 Task: Create a due date automation trigger when advanced on, on the wednesday of the week a card is due add dates starting in less than 1 working days at 11:00 AM.
Action: Mouse moved to (965, 77)
Screenshot: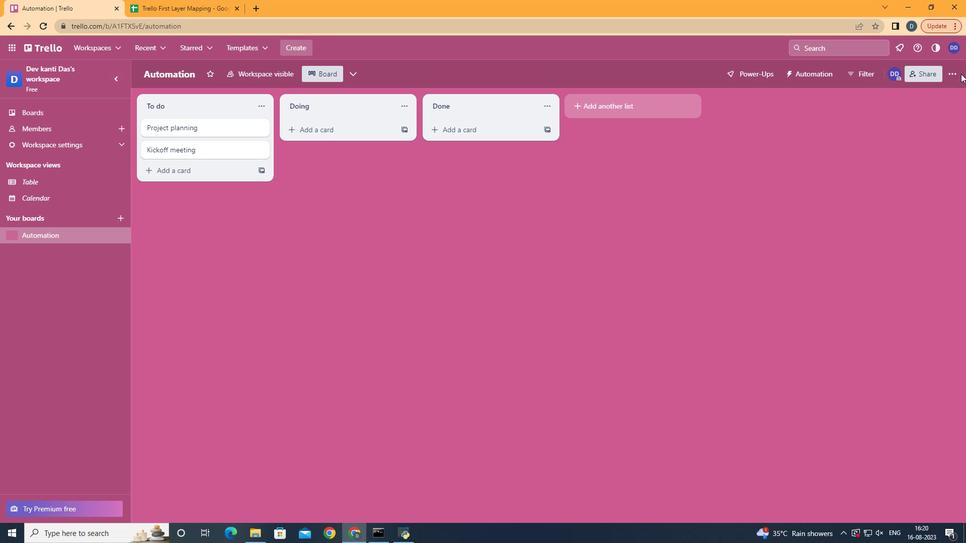 
Action: Mouse pressed left at (965, 77)
Screenshot: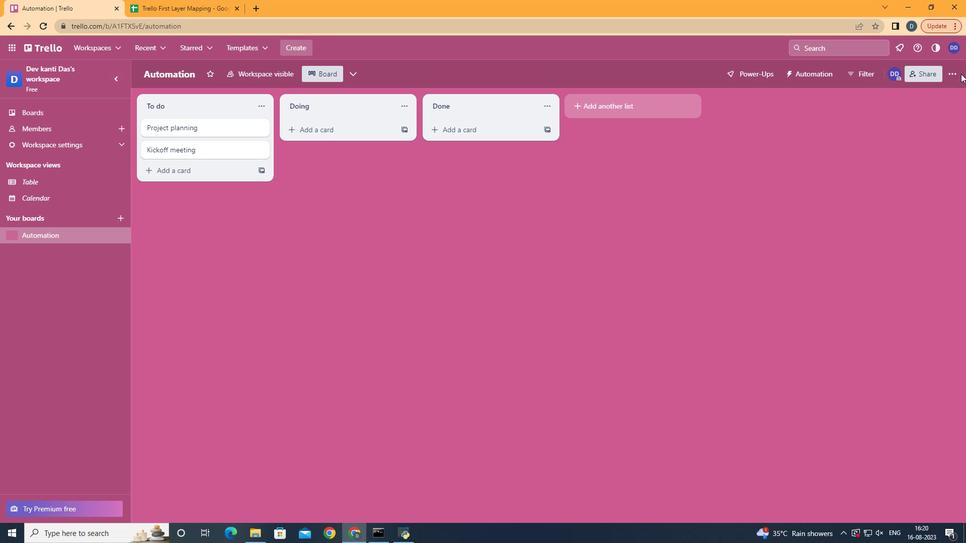 
Action: Mouse moved to (956, 80)
Screenshot: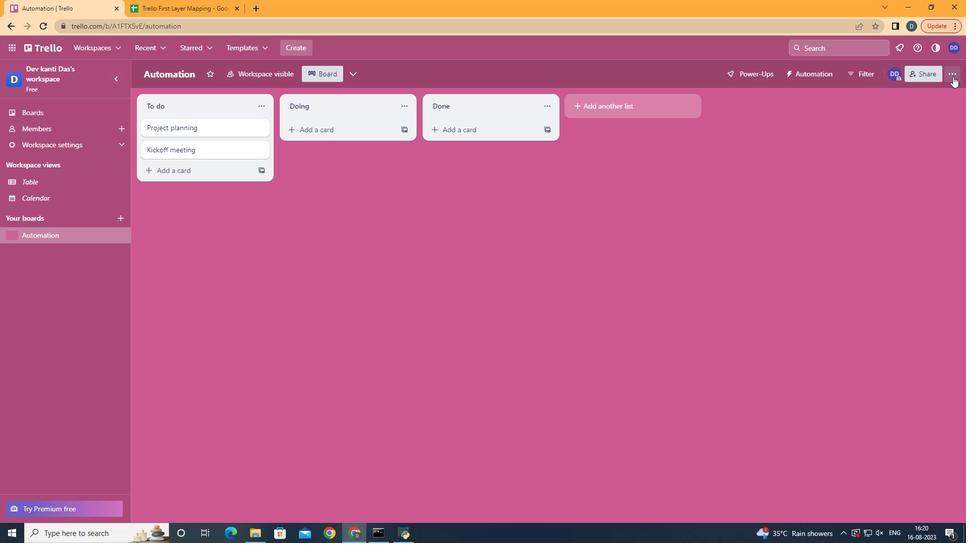 
Action: Mouse pressed left at (956, 80)
Screenshot: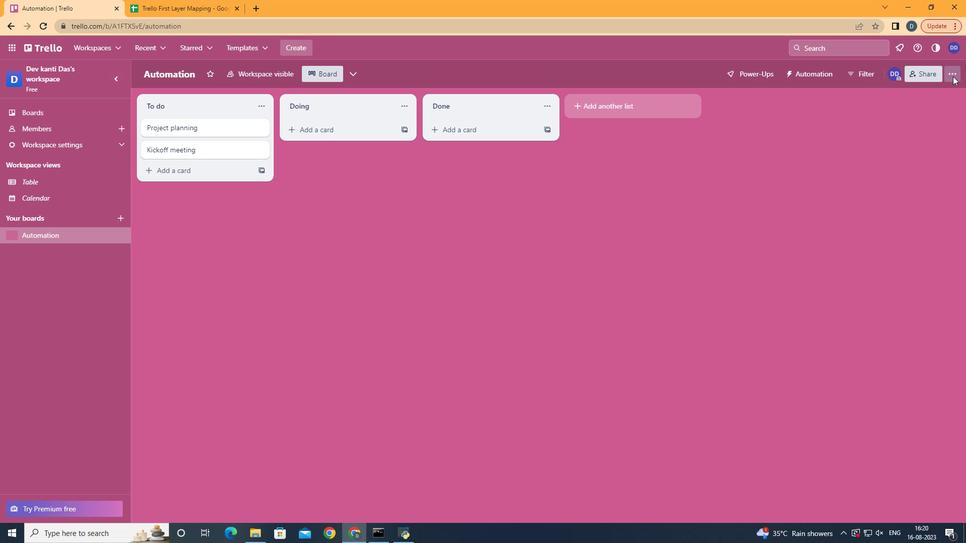 
Action: Mouse moved to (905, 213)
Screenshot: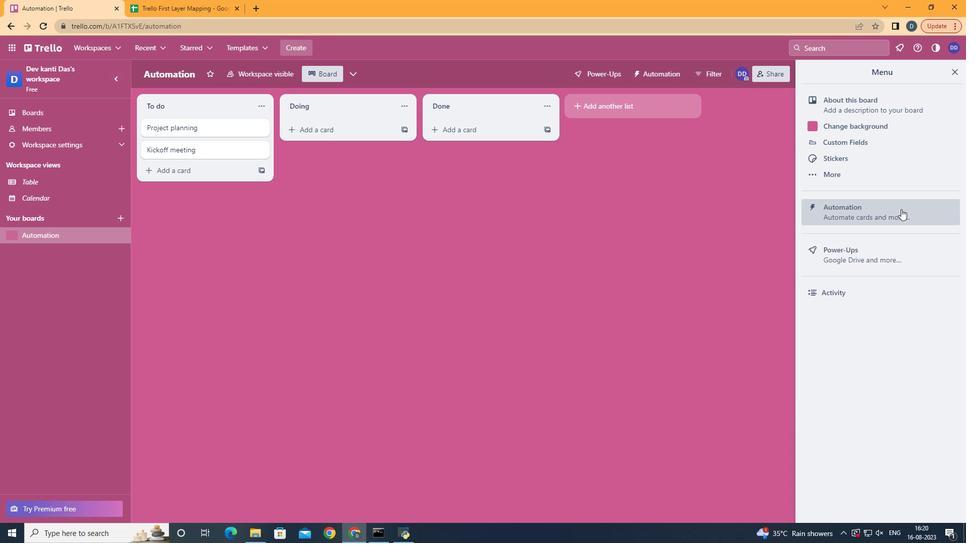 
Action: Mouse pressed left at (905, 213)
Screenshot: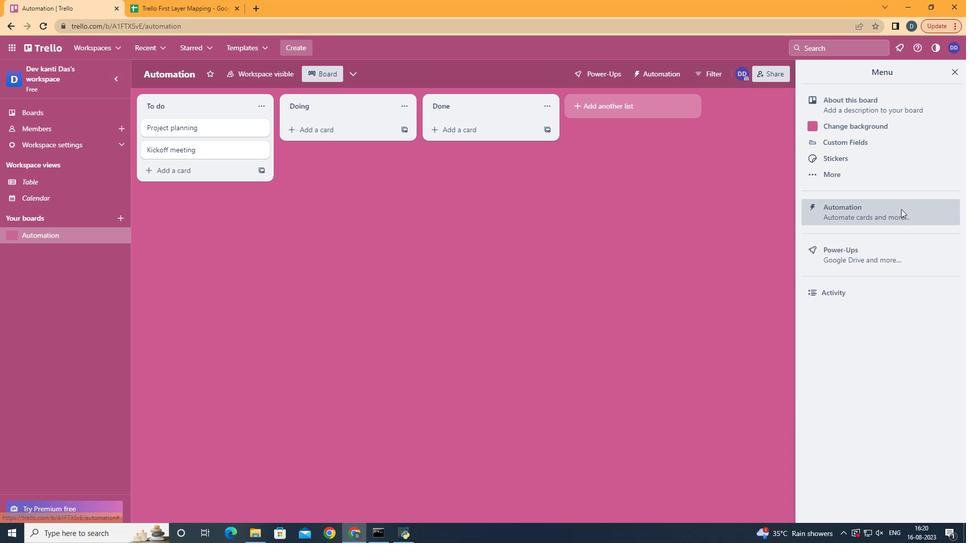
Action: Mouse moved to (189, 213)
Screenshot: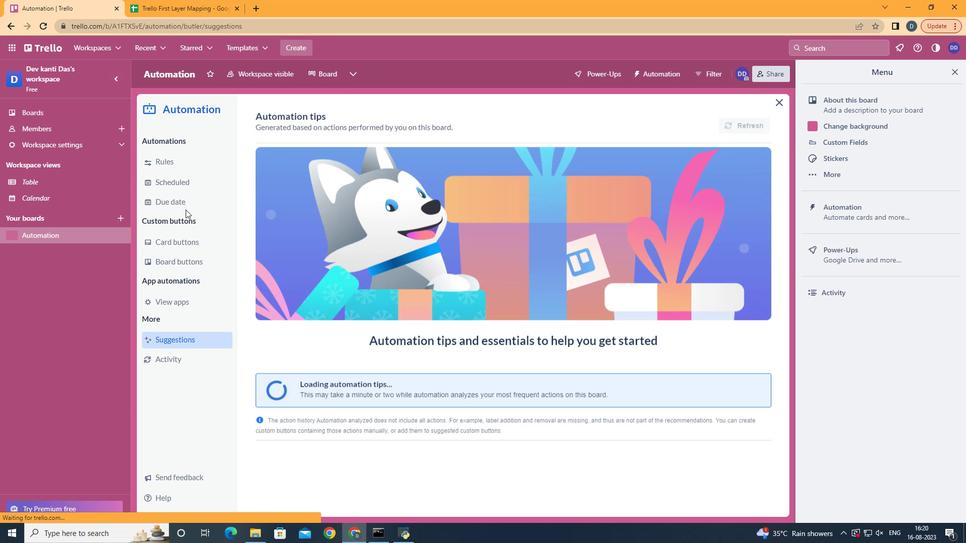 
Action: Mouse pressed left at (189, 213)
Screenshot: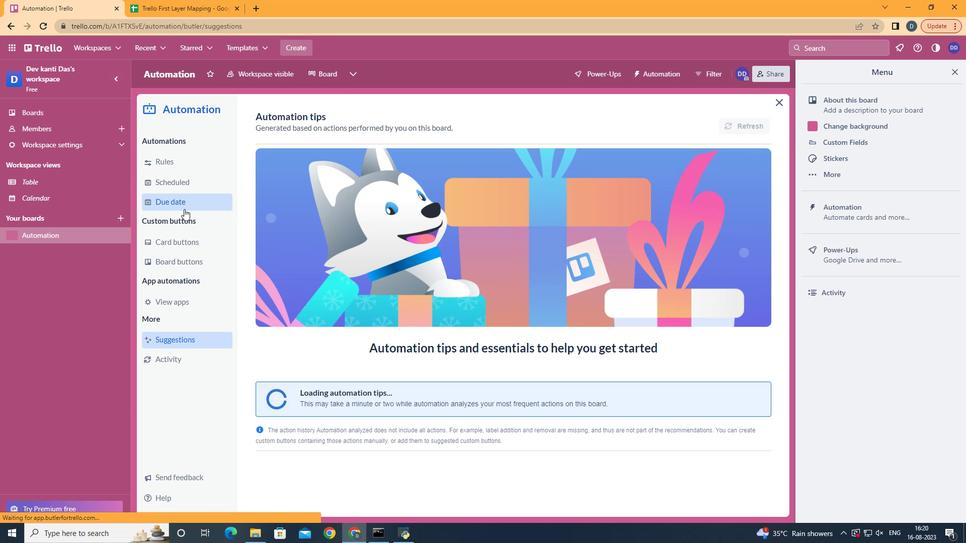 
Action: Mouse moved to (714, 124)
Screenshot: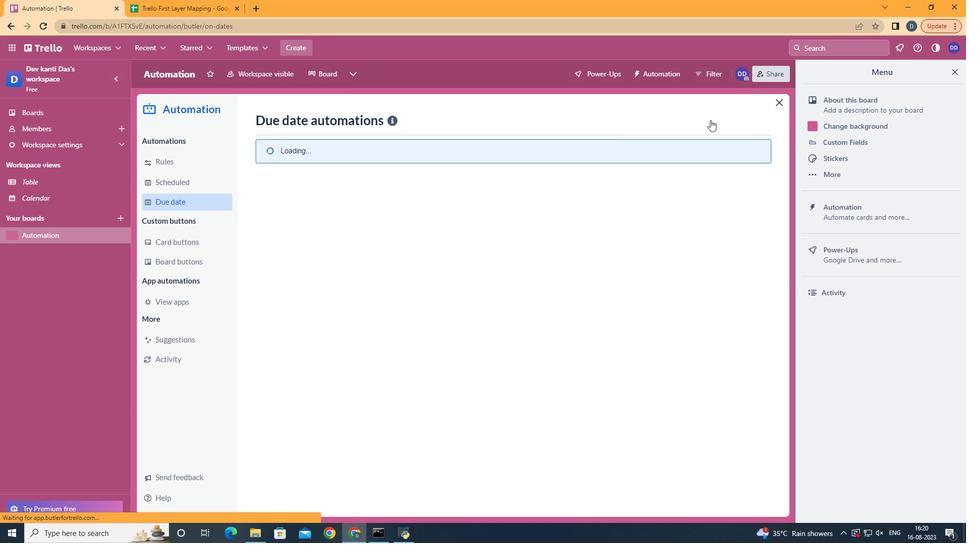 
Action: Mouse pressed left at (714, 124)
Screenshot: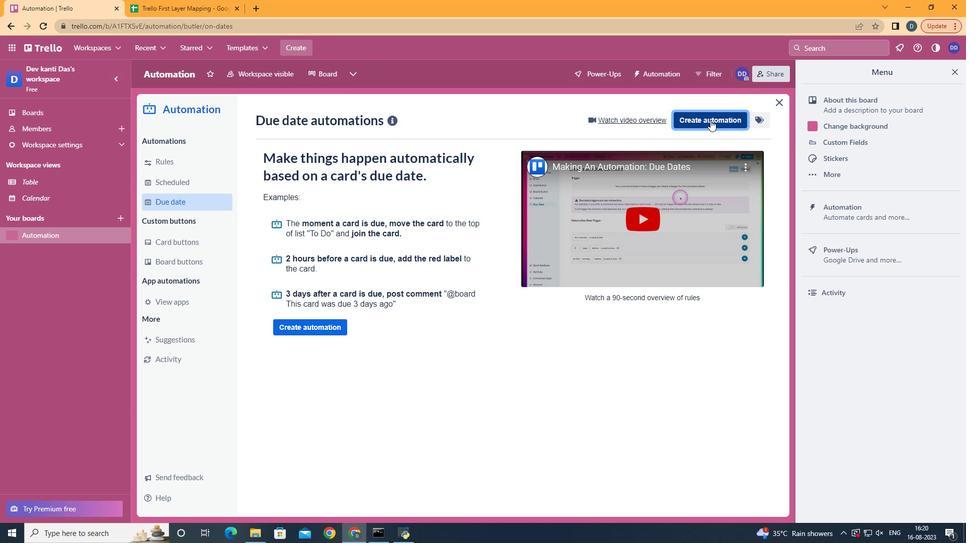 
Action: Mouse moved to (532, 217)
Screenshot: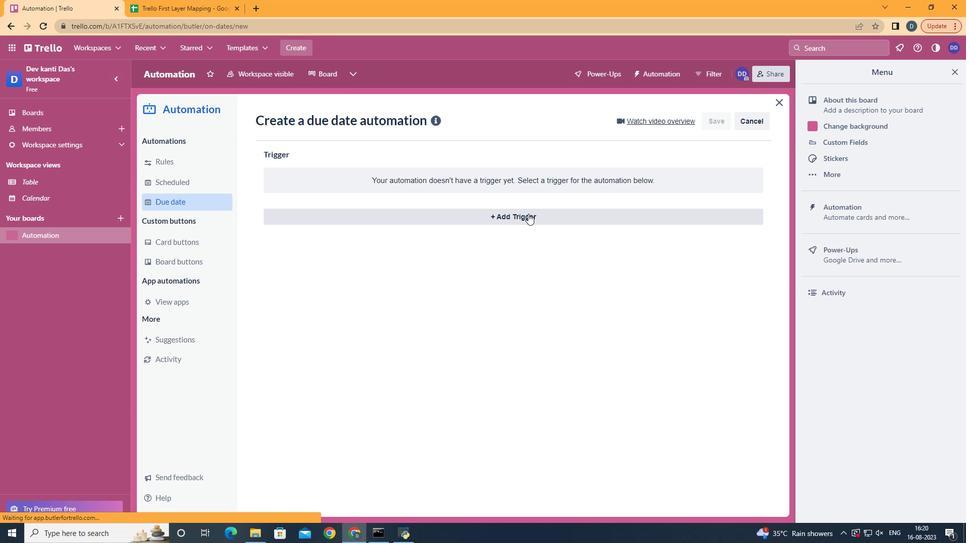 
Action: Mouse pressed left at (532, 217)
Screenshot: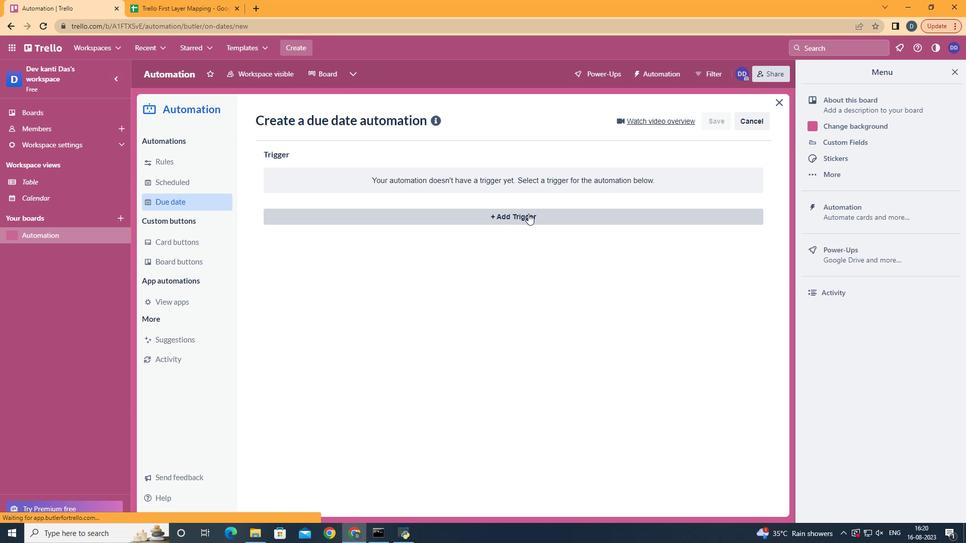 
Action: Mouse moved to (338, 307)
Screenshot: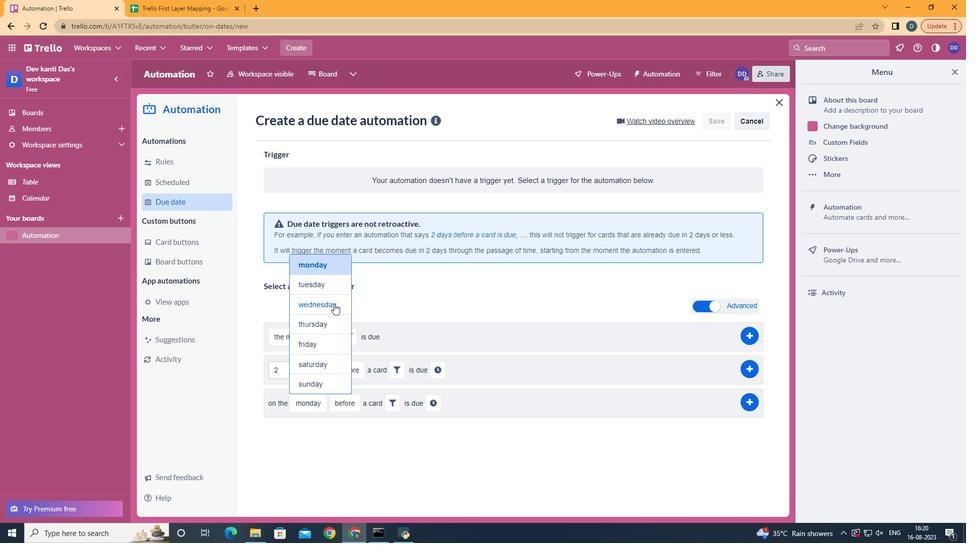 
Action: Mouse pressed left at (338, 307)
Screenshot: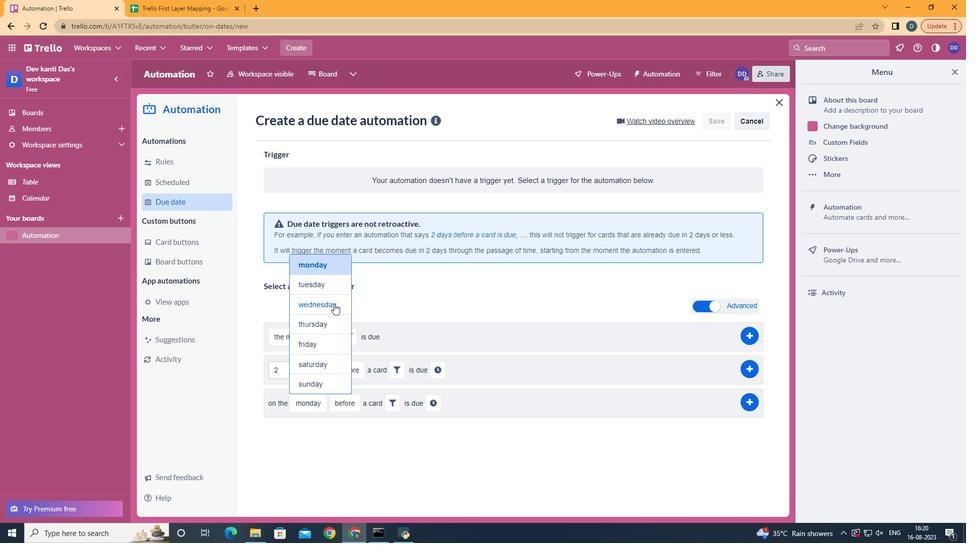 
Action: Mouse moved to (377, 470)
Screenshot: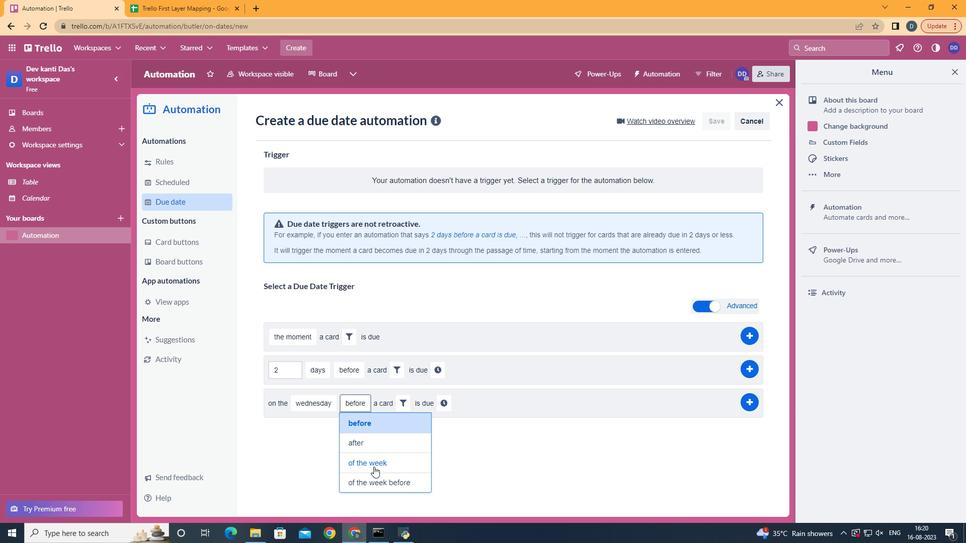 
Action: Mouse pressed left at (377, 470)
Screenshot: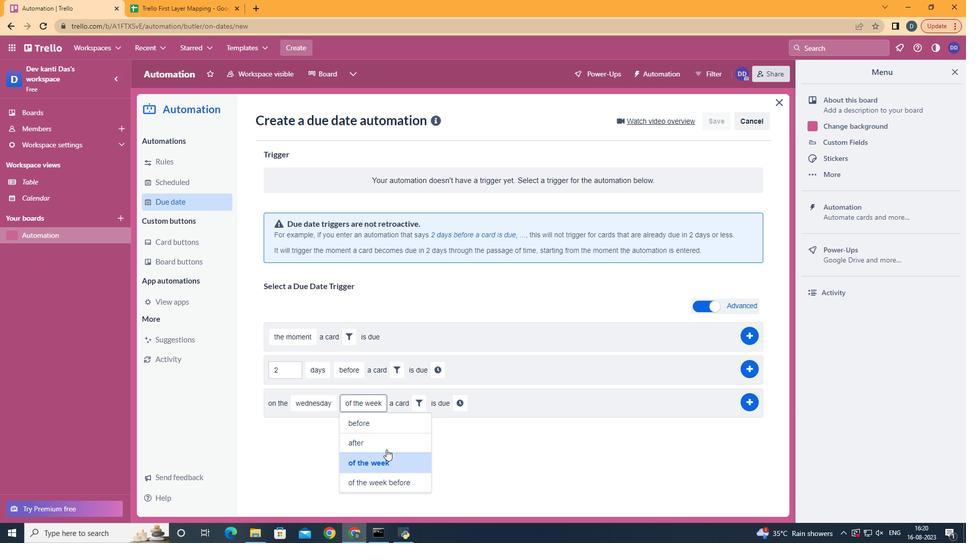 
Action: Mouse moved to (415, 411)
Screenshot: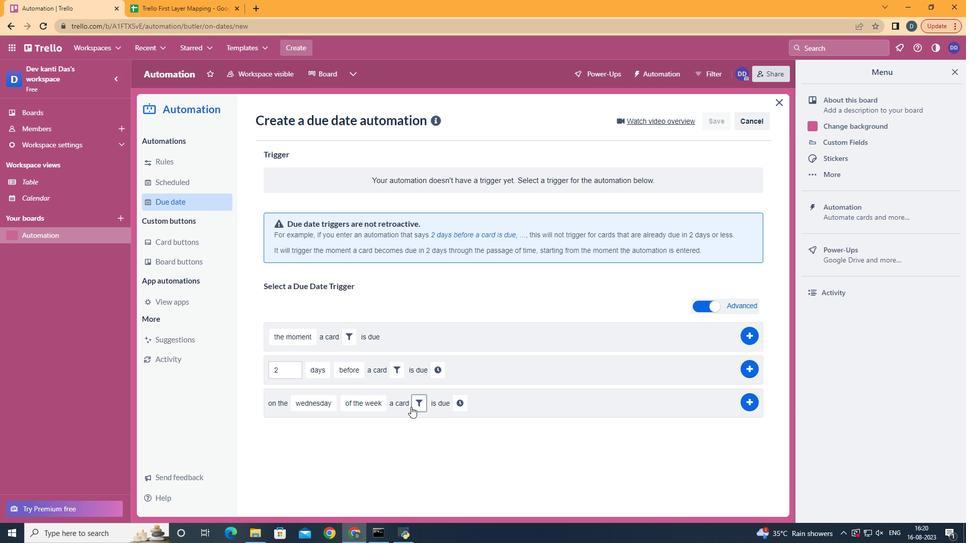 
Action: Mouse pressed left at (415, 411)
Screenshot: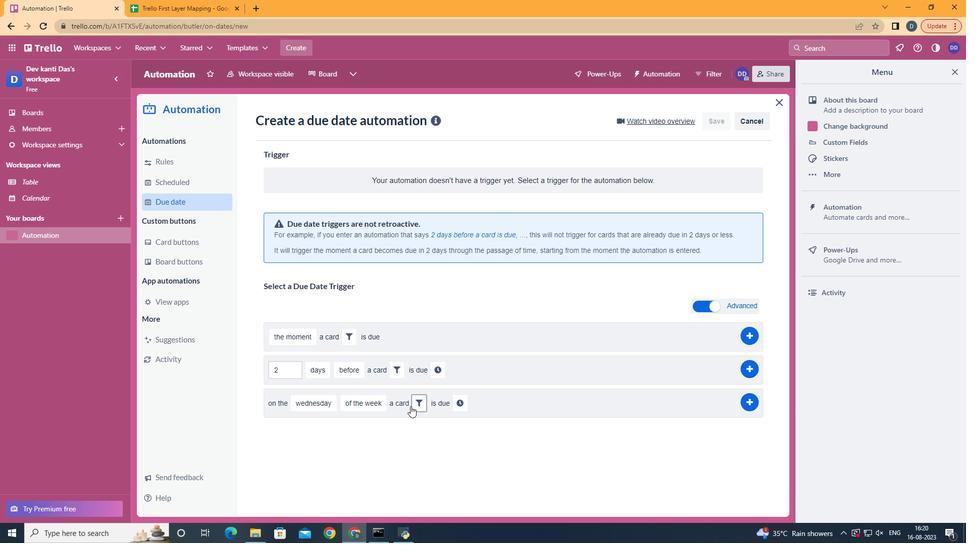 
Action: Mouse moved to (478, 438)
Screenshot: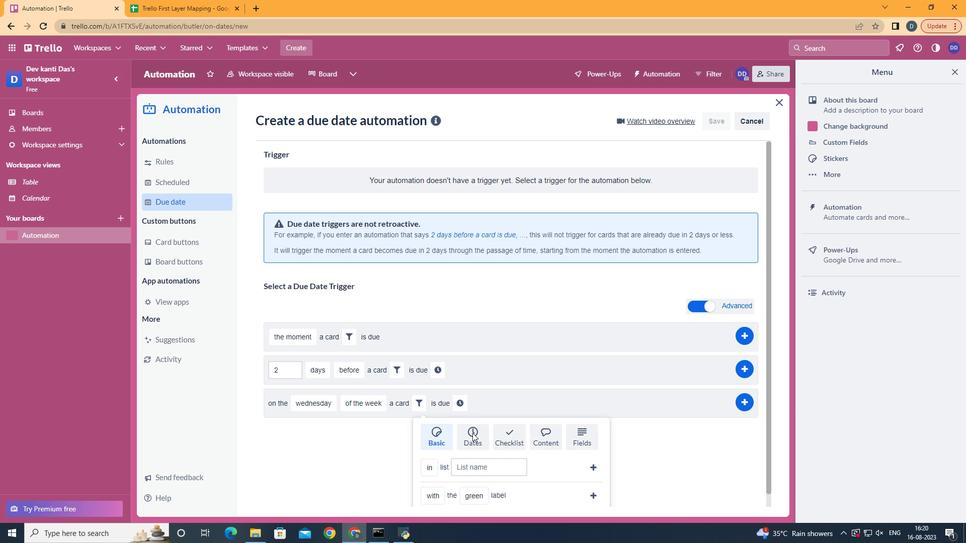 
Action: Mouse pressed left at (478, 438)
Screenshot: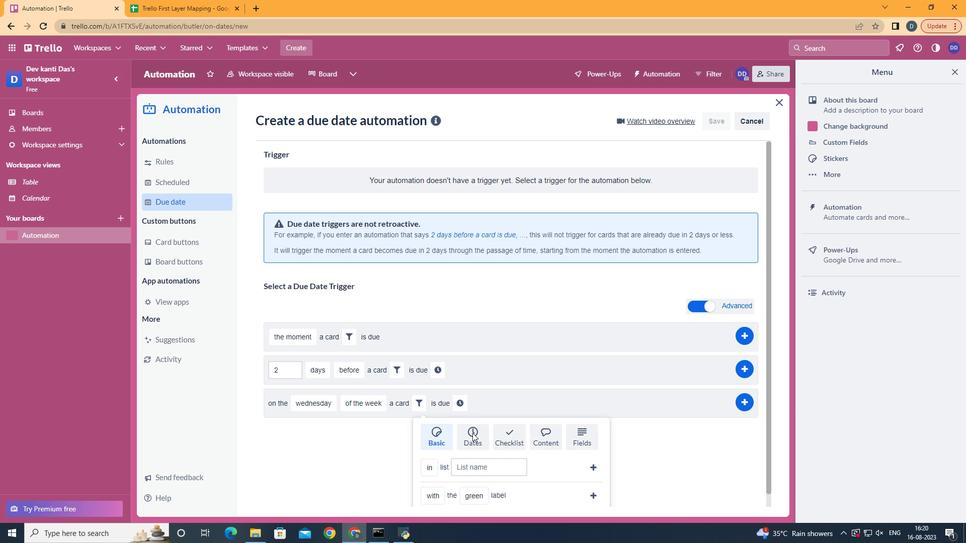 
Action: Mouse moved to (473, 435)
Screenshot: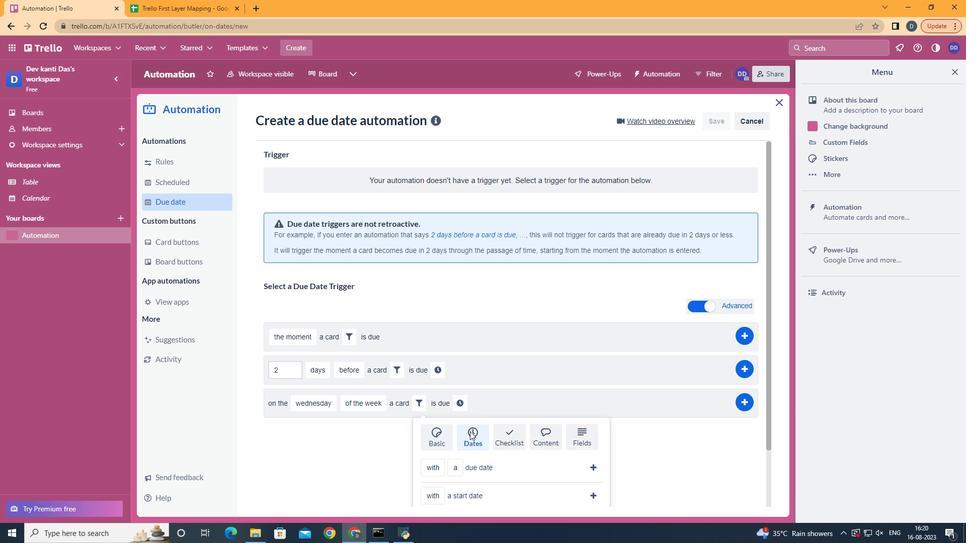 
Action: Mouse scrolled (473, 435) with delta (0, 0)
Screenshot: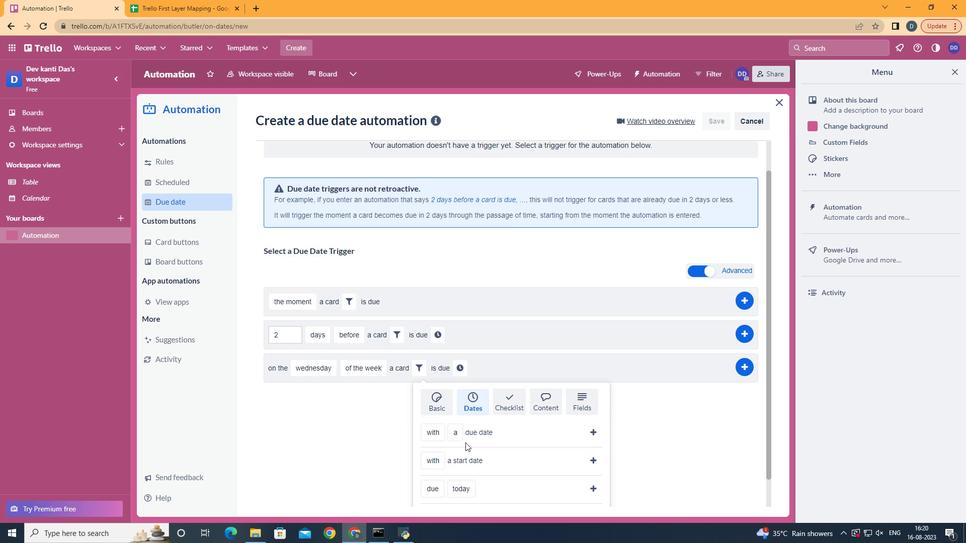 
Action: Mouse scrolled (473, 435) with delta (0, 0)
Screenshot: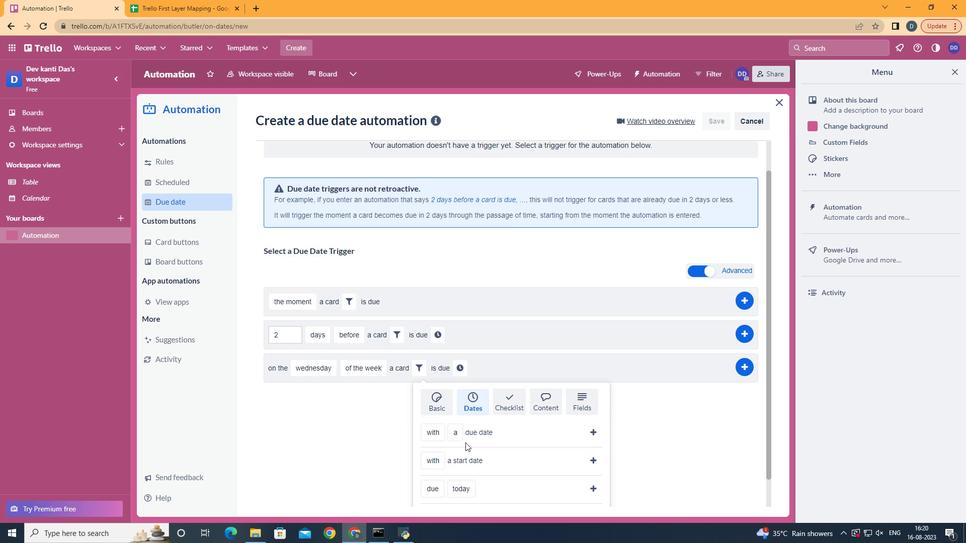 
Action: Mouse scrolled (473, 435) with delta (0, 0)
Screenshot: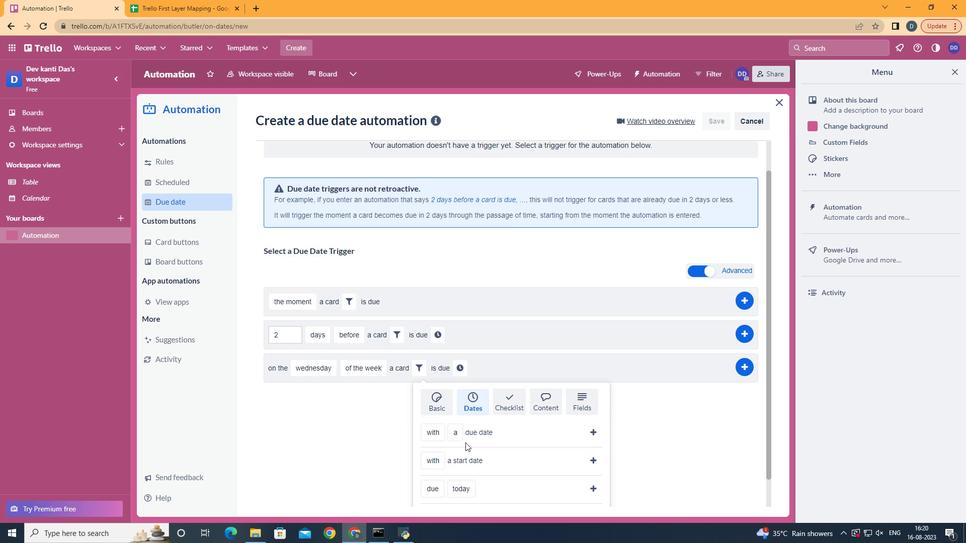 
Action: Mouse scrolled (473, 435) with delta (0, 0)
Screenshot: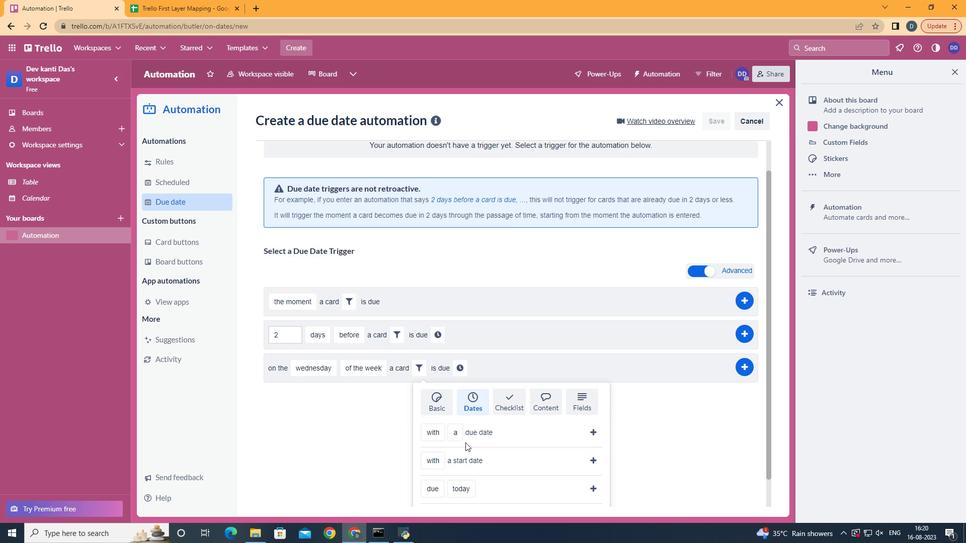 
Action: Mouse moved to (448, 462)
Screenshot: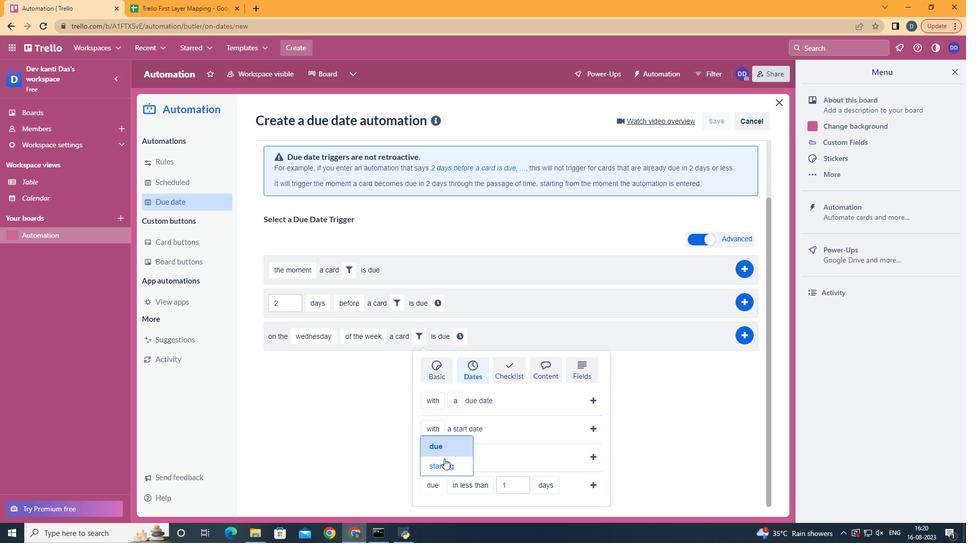 
Action: Mouse pressed left at (448, 462)
Screenshot: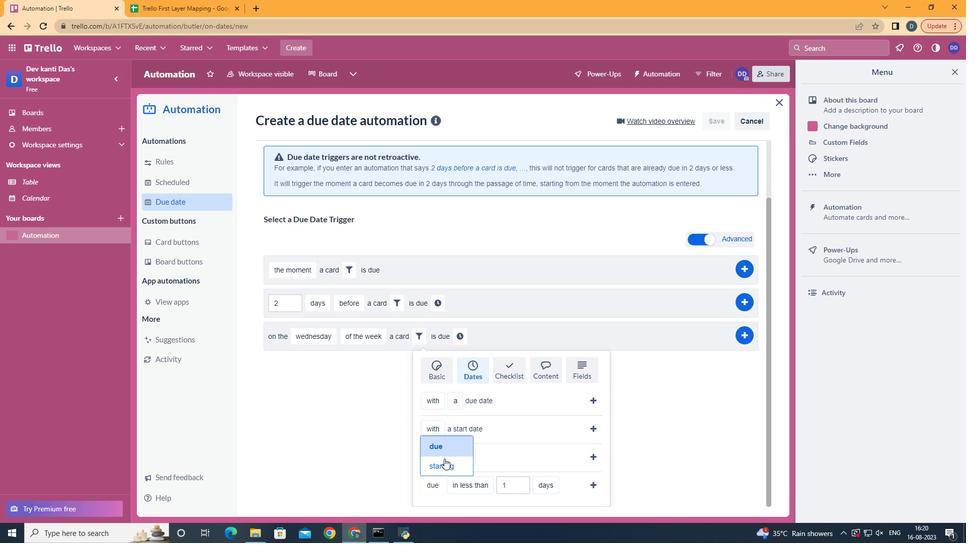 
Action: Mouse moved to (573, 471)
Screenshot: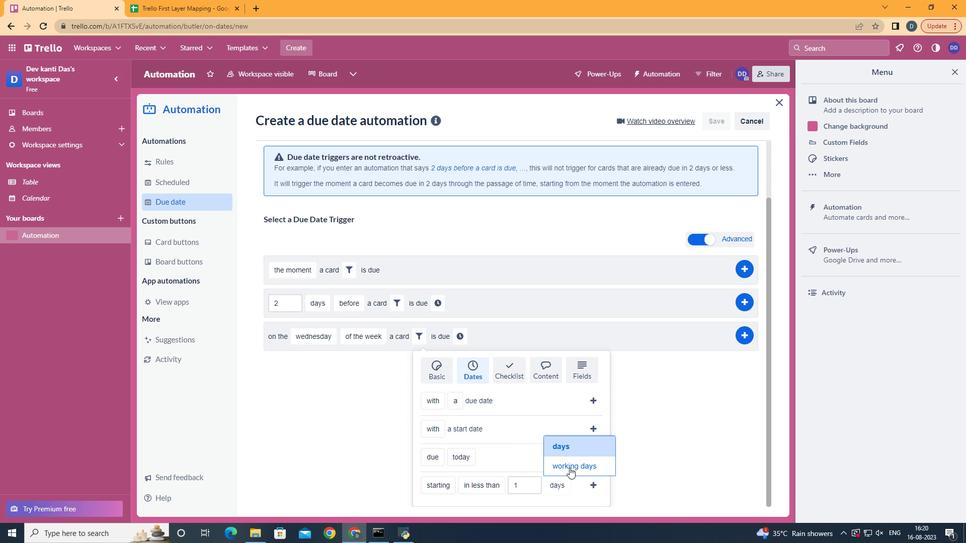 
Action: Mouse pressed left at (573, 471)
Screenshot: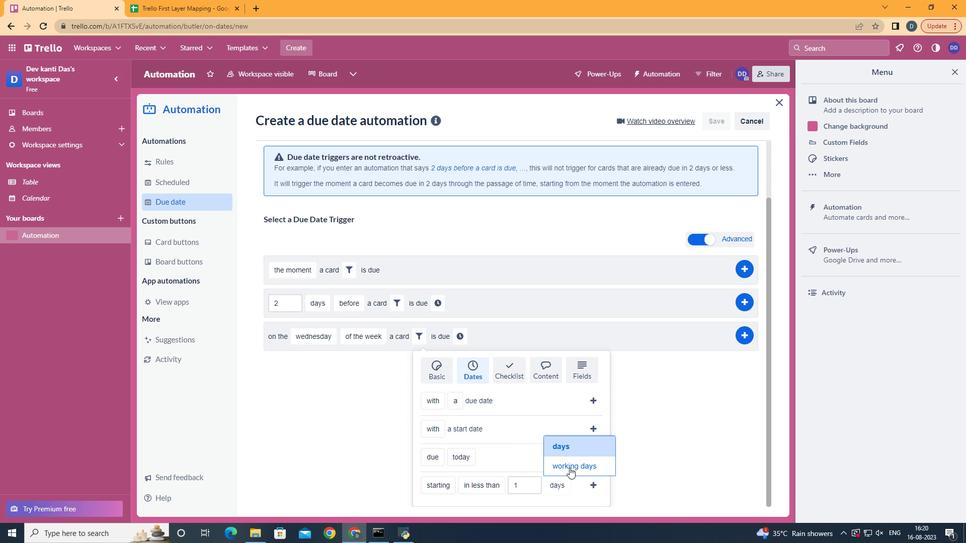 
Action: Mouse moved to (615, 489)
Screenshot: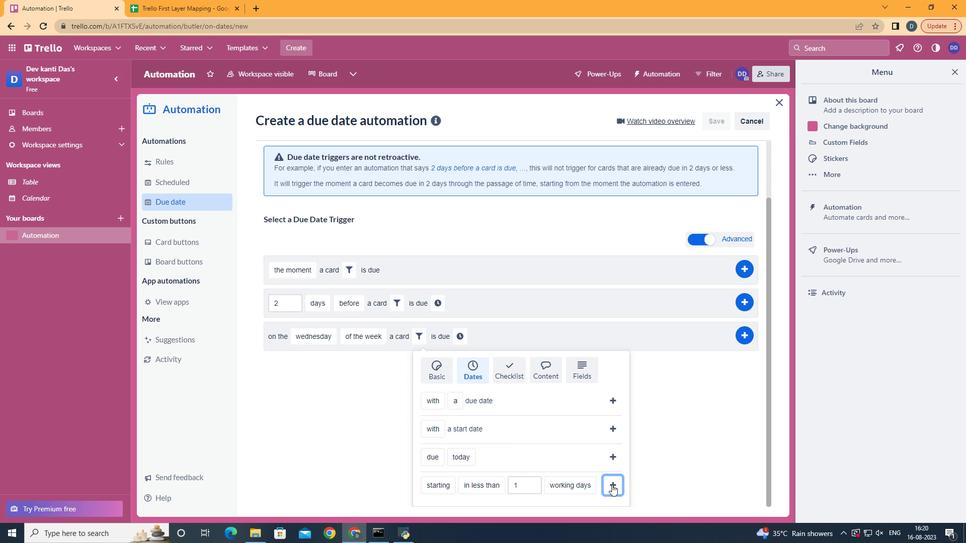 
Action: Mouse pressed left at (615, 489)
Screenshot: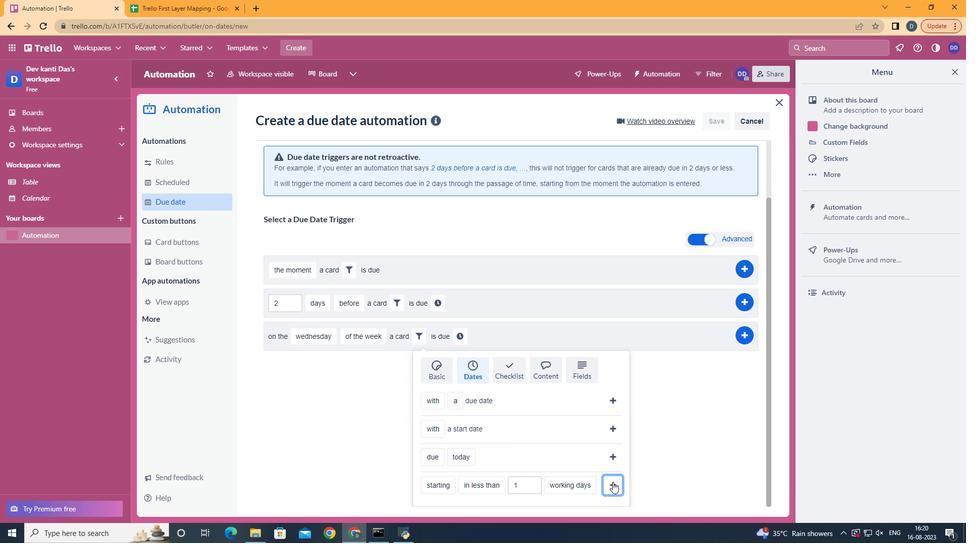 
Action: Mouse moved to (592, 410)
Screenshot: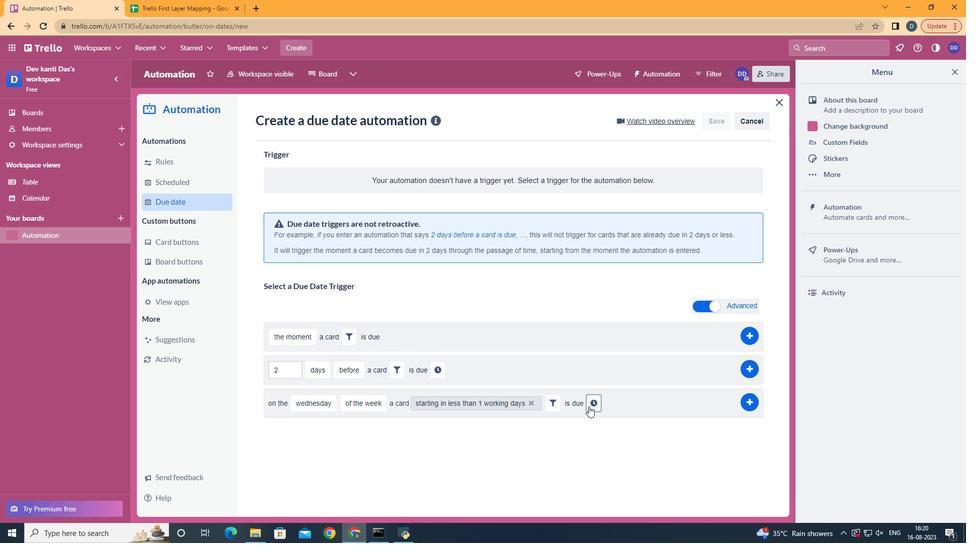 
Action: Mouse pressed left at (592, 410)
Screenshot: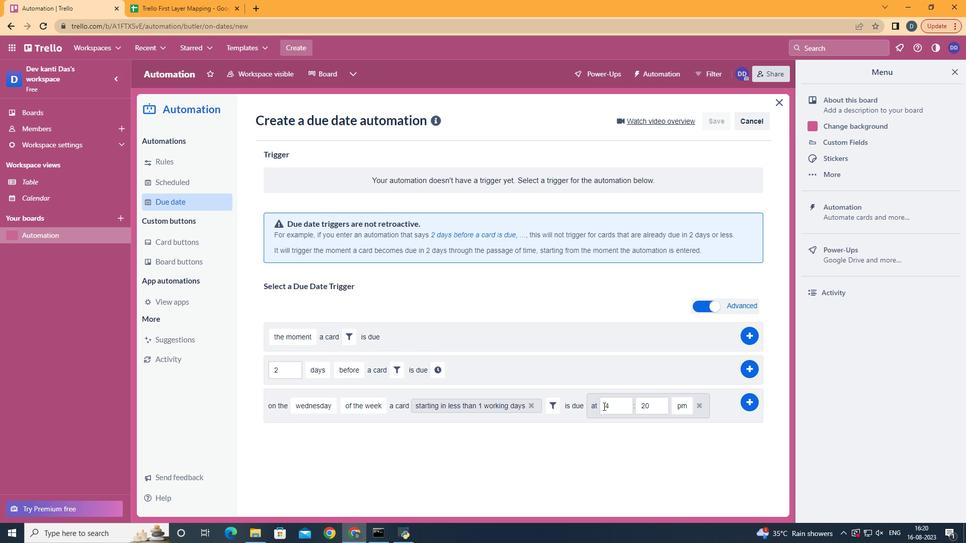 
Action: Mouse moved to (616, 410)
Screenshot: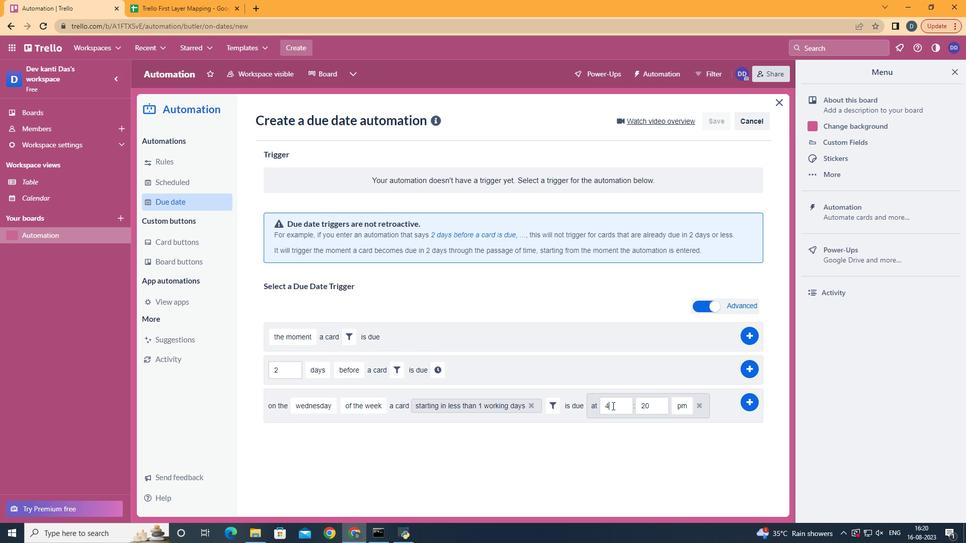 
Action: Mouse pressed left at (616, 410)
Screenshot: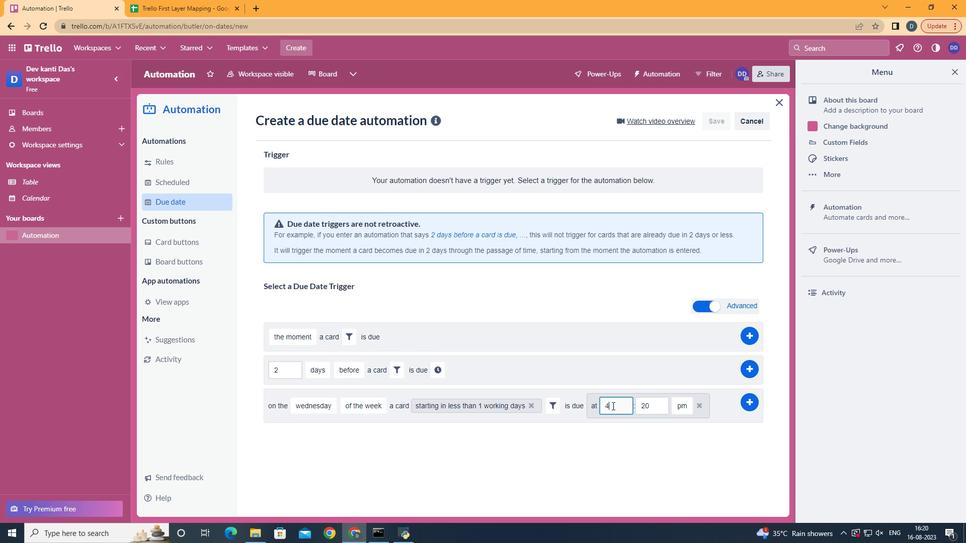 
Action: Key pressed <Key.backspace>11
Screenshot: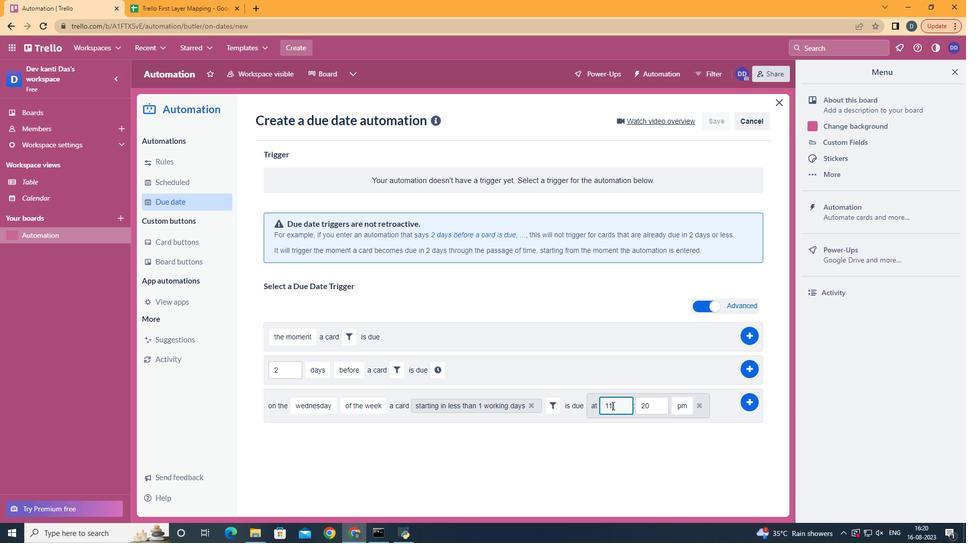 
Action: Mouse moved to (665, 406)
Screenshot: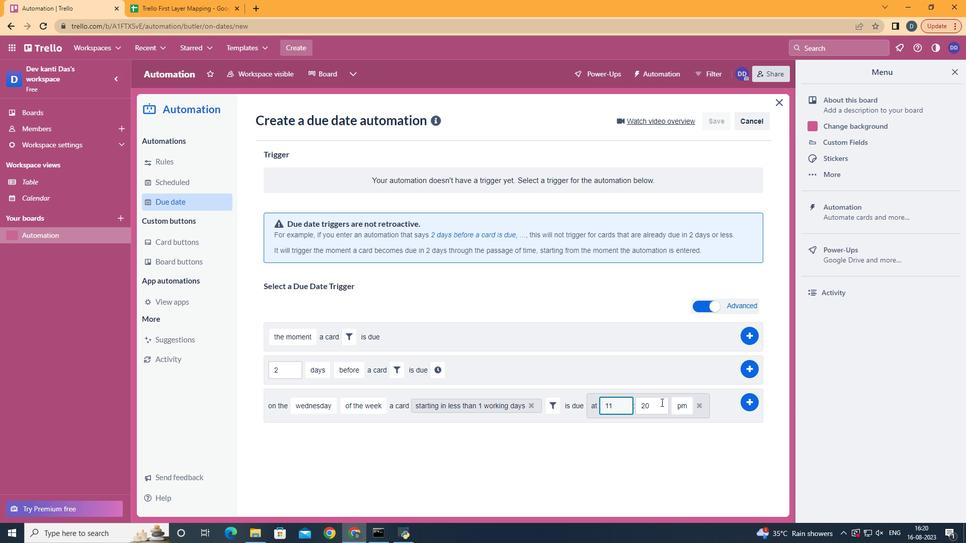 
Action: Mouse pressed left at (665, 406)
Screenshot: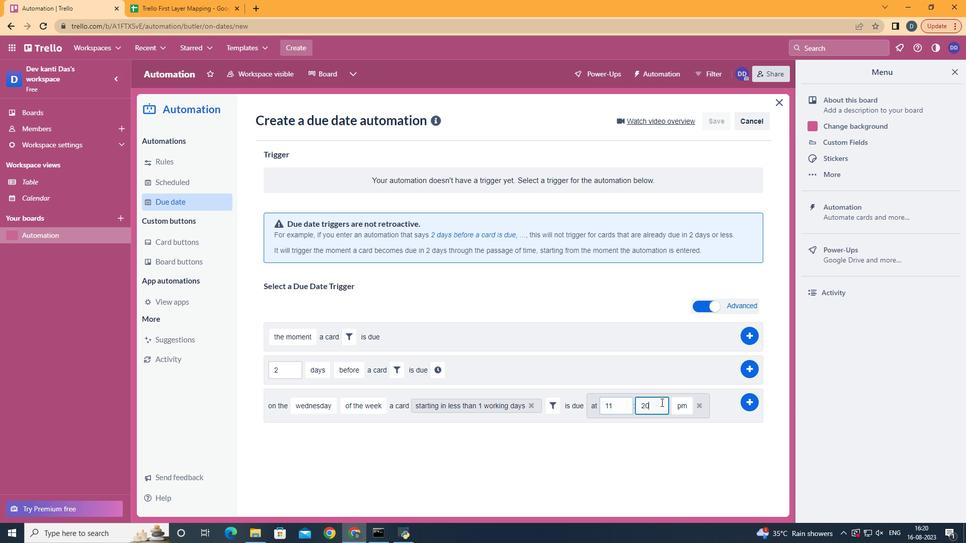 
Action: Mouse moved to (665, 407)
Screenshot: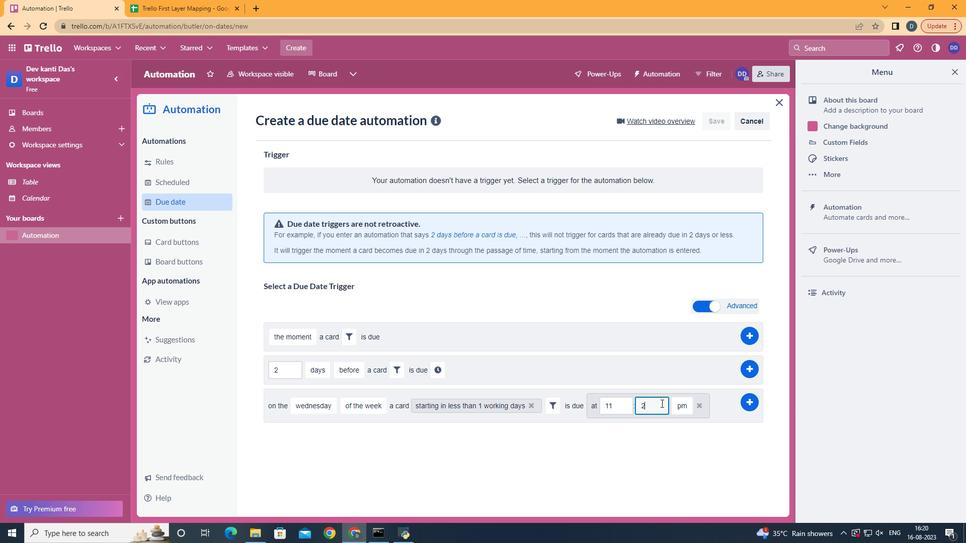 
Action: Key pressed <Key.backspace><Key.backspace>00
Screenshot: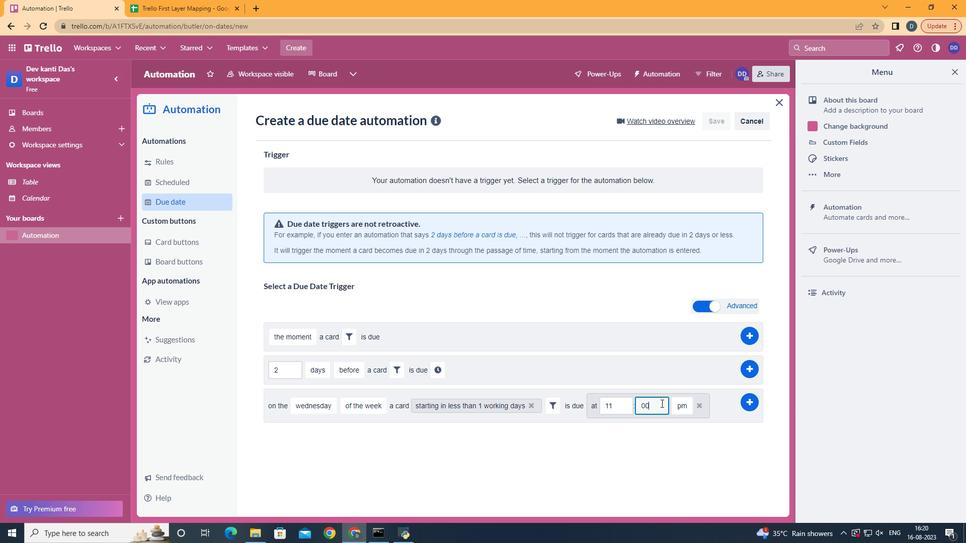 
Action: Mouse moved to (688, 431)
Screenshot: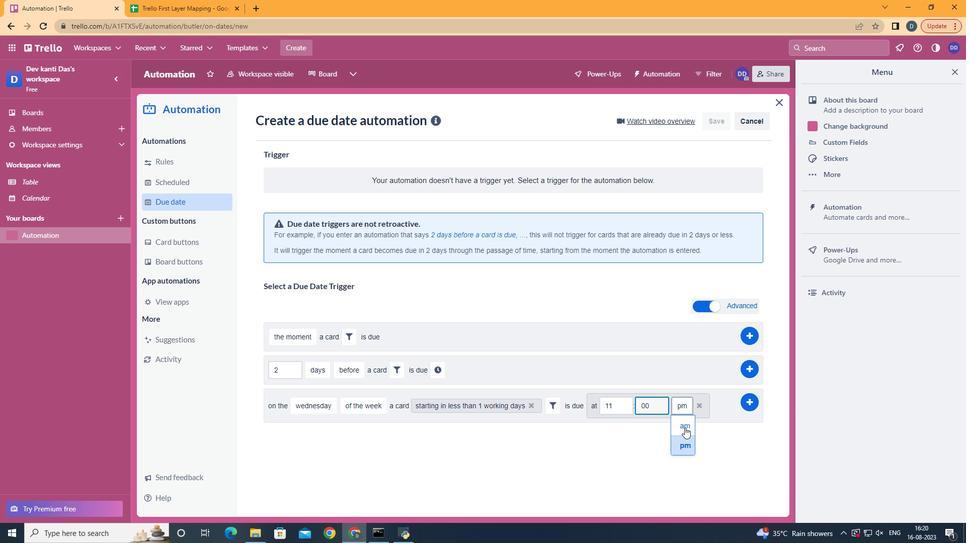 
Action: Mouse pressed left at (688, 431)
Screenshot: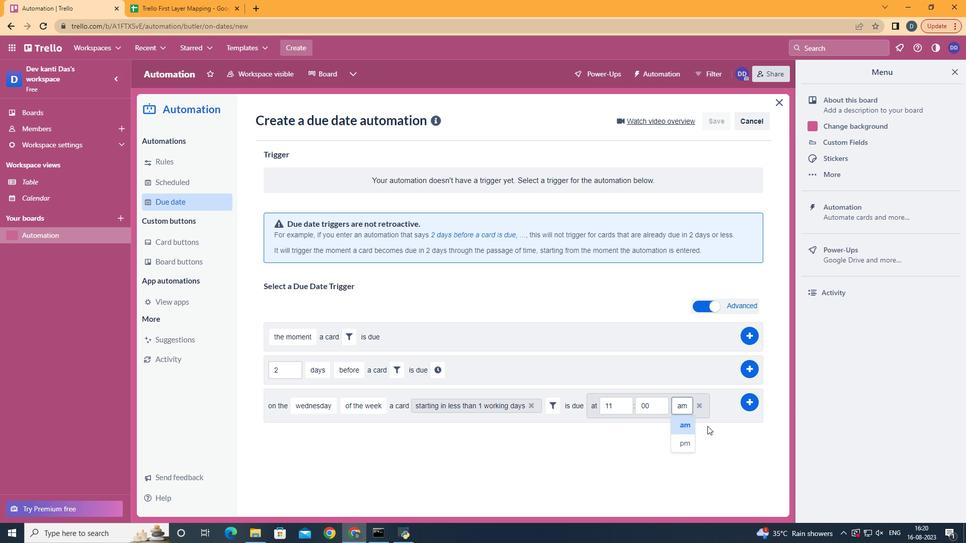 
Action: Mouse moved to (753, 410)
Screenshot: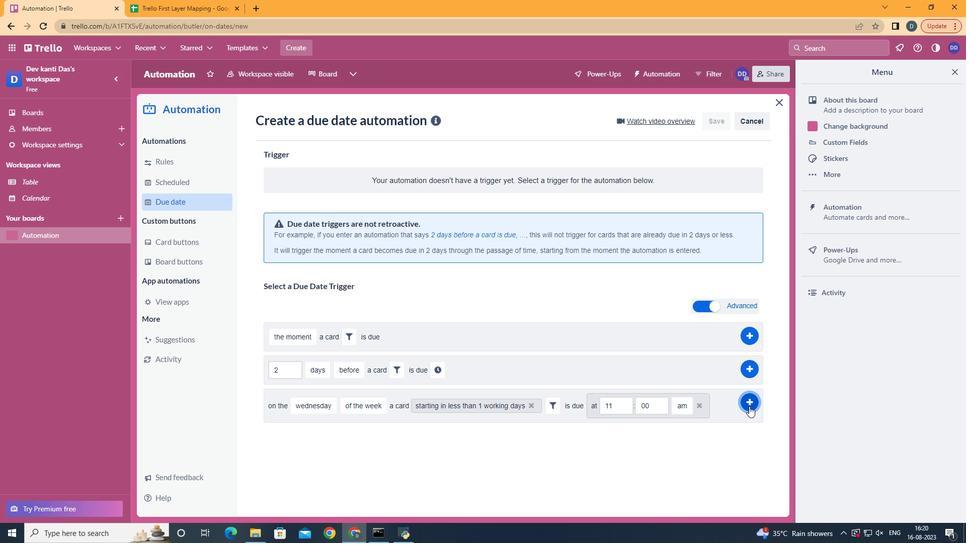 
Action: Mouse pressed left at (753, 410)
Screenshot: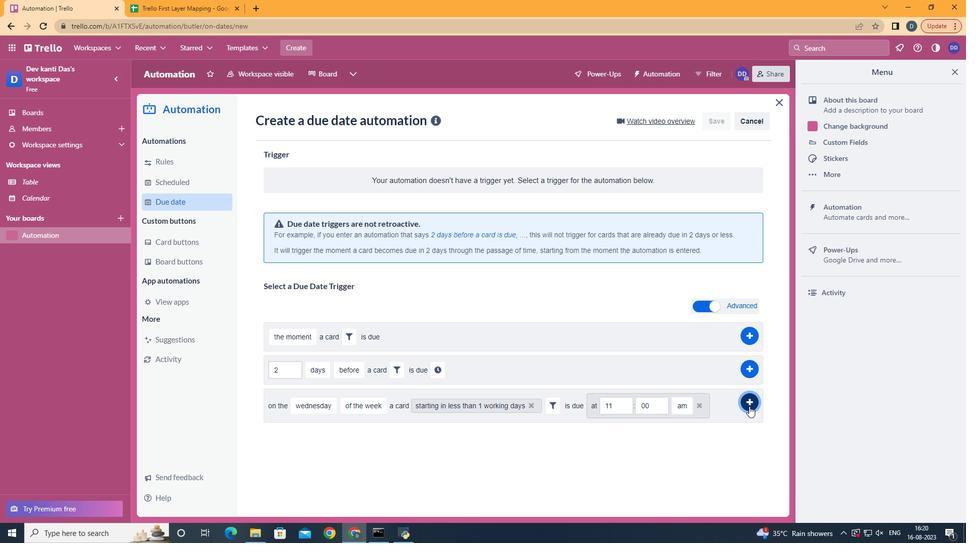 
